 Task: Create Billing Term with Name: Net 30, Description: Payment Term: 30 days and Due Days: 30 days
Action: Mouse moved to (201, 102)
Screenshot: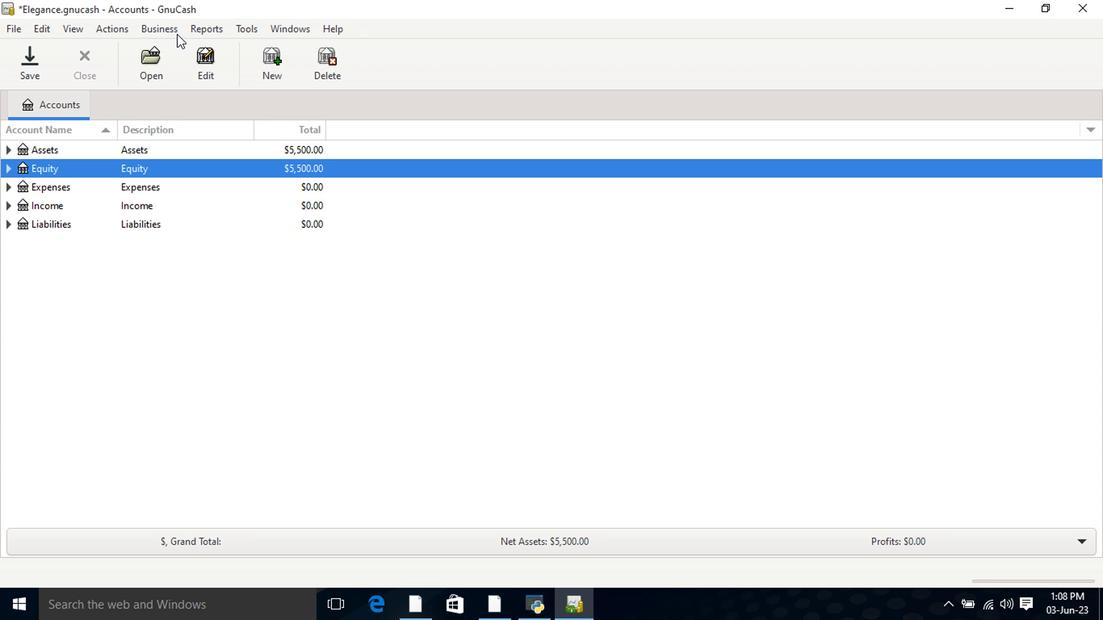 
Action: Mouse pressed left at (201, 102)
Screenshot: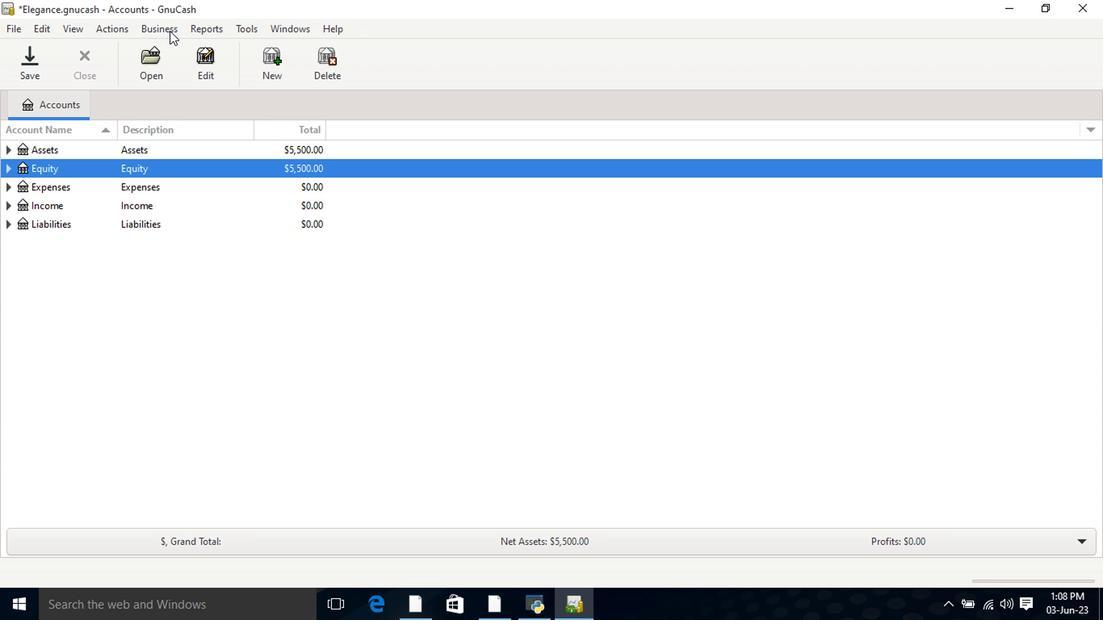 
Action: Mouse moved to (225, 188)
Screenshot: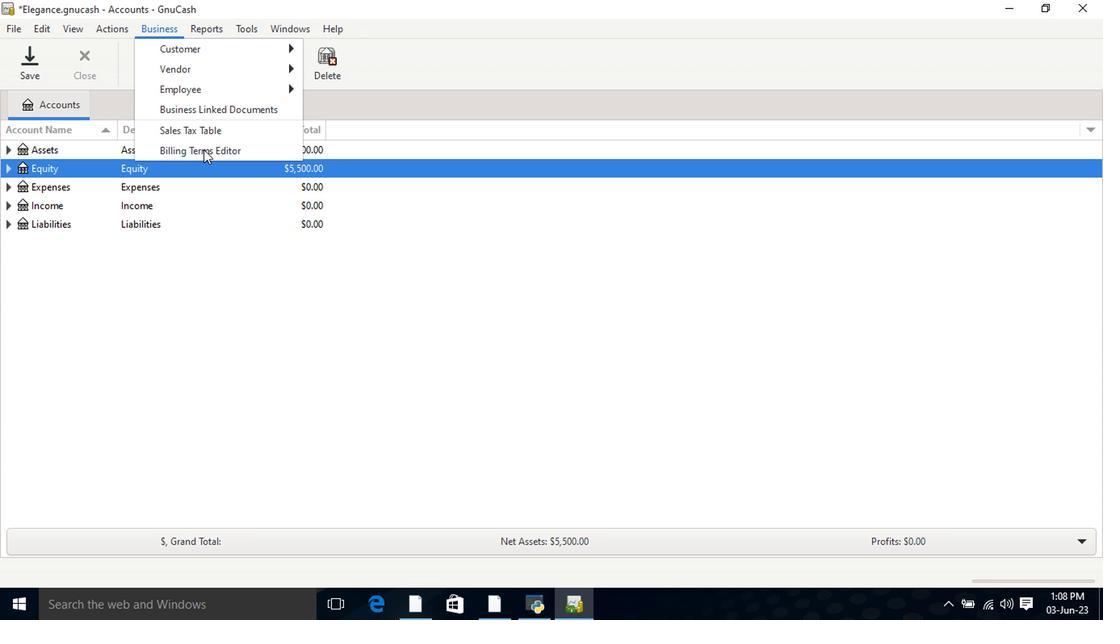 
Action: Mouse pressed left at (225, 188)
Screenshot: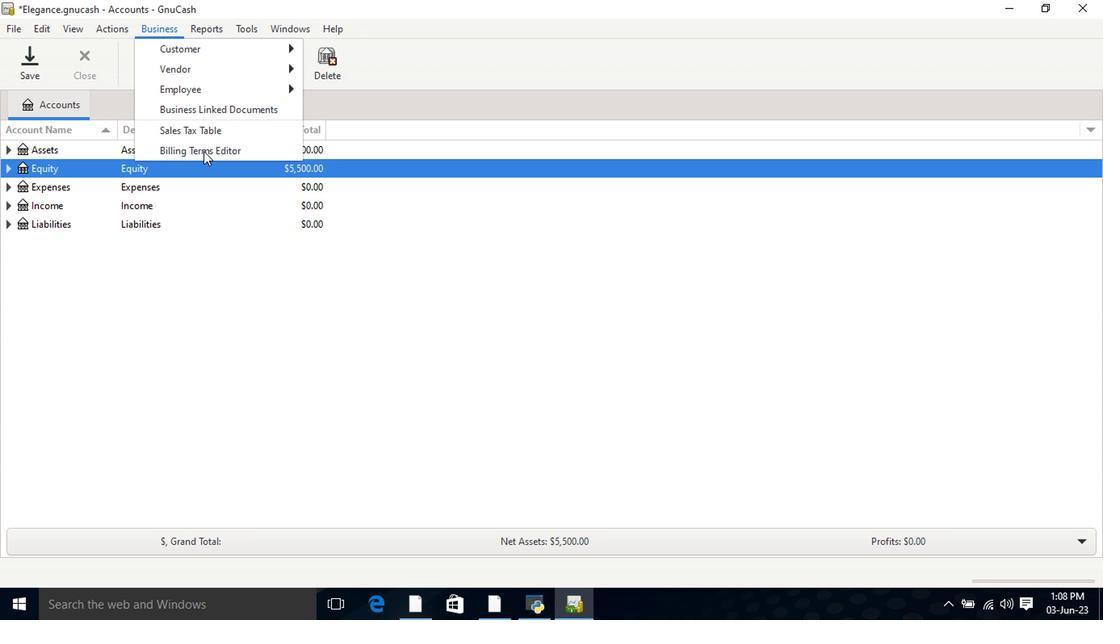 
Action: Mouse moved to (229, 306)
Screenshot: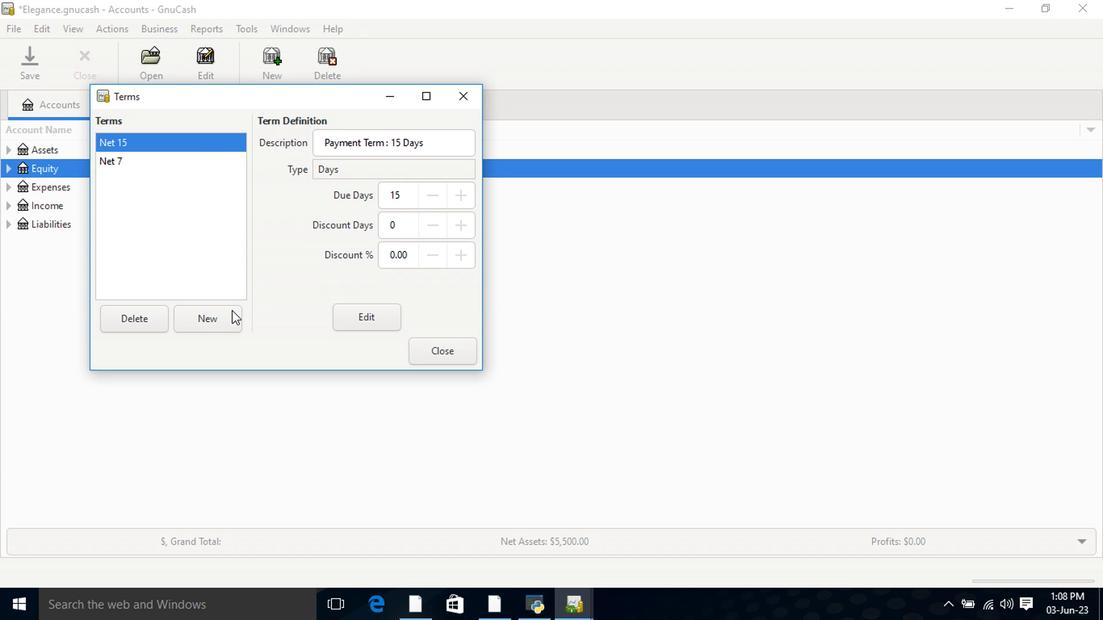 
Action: Mouse pressed left at (229, 306)
Screenshot: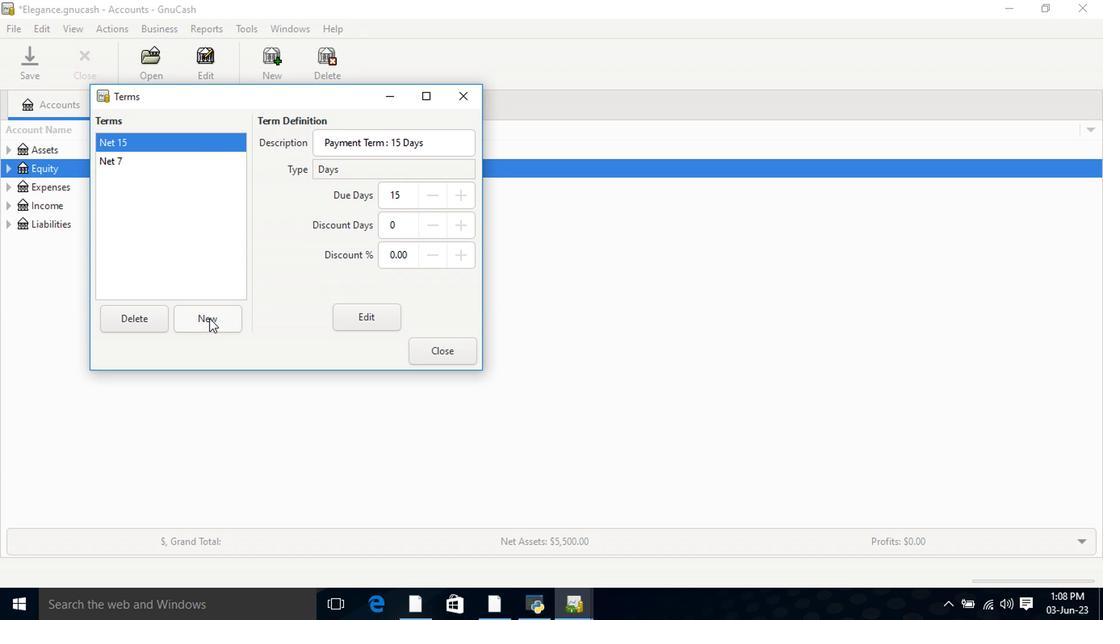 
Action: Key pressed <Key.shift>Net<Key.space>30<Key.tab><Key.shift>Payment<Key.space><Key.shift>Term<Key.space><Key.shift_r>:<Key.space>30<Key.space><Key.shift>Days
Screenshot: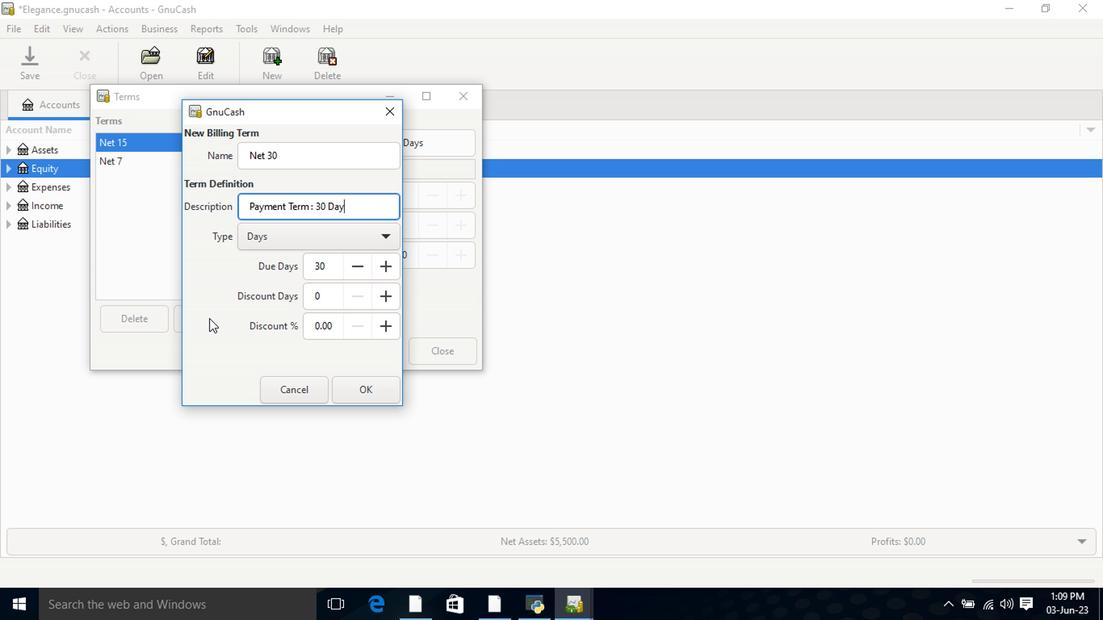 
Action: Mouse moved to (334, 272)
Screenshot: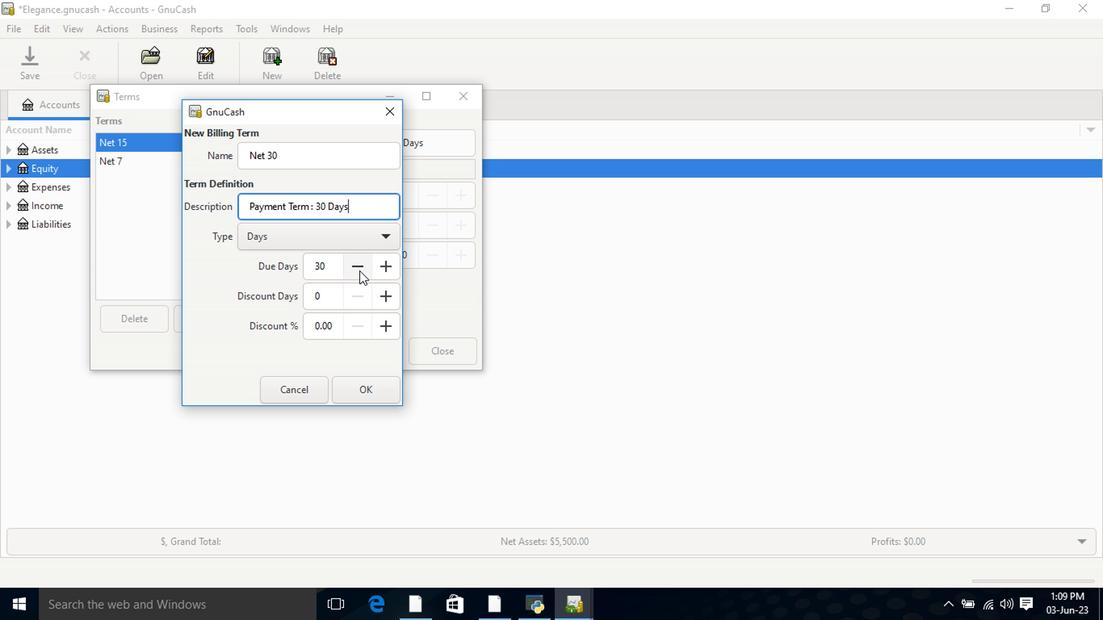 
Action: Mouse pressed left at (334, 272)
Screenshot: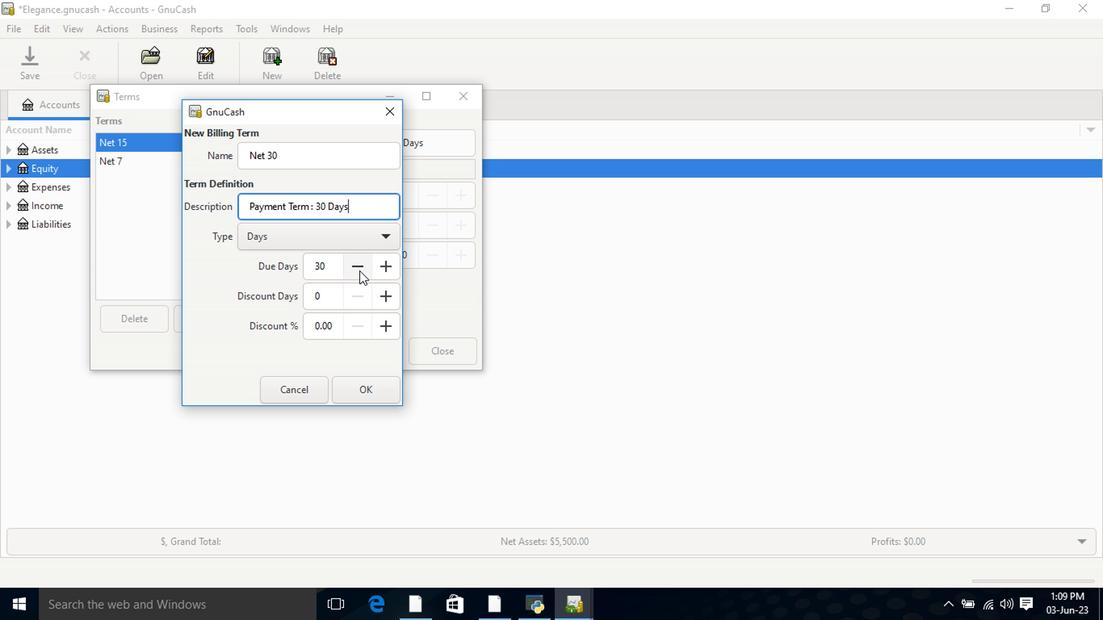 
Action: Mouse pressed left at (334, 272)
Screenshot: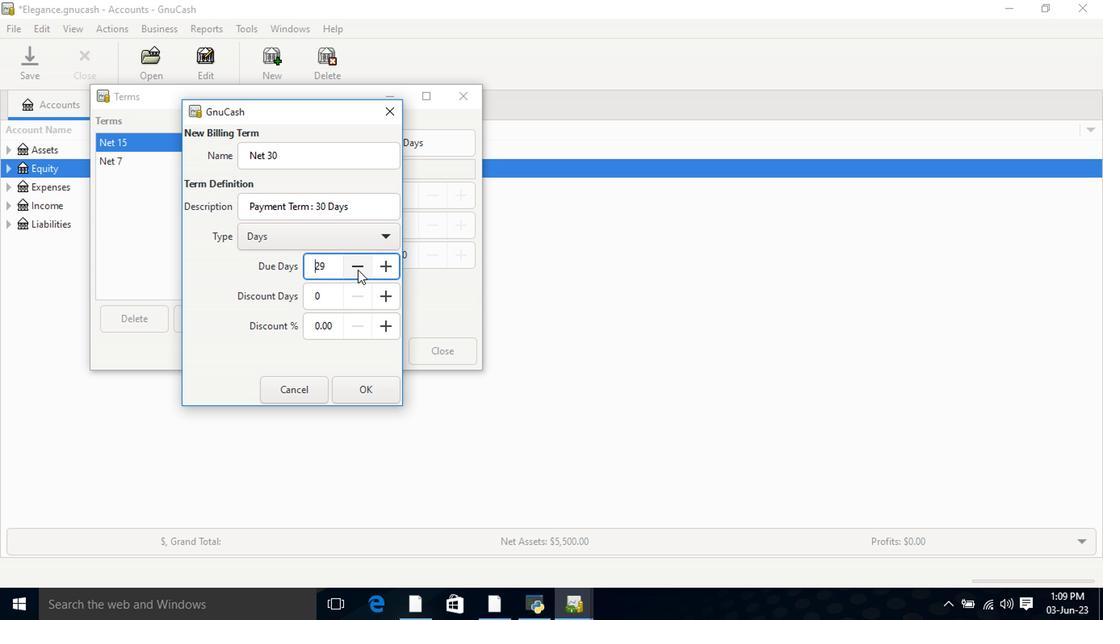 
Action: Mouse moved to (334, 271)
Screenshot: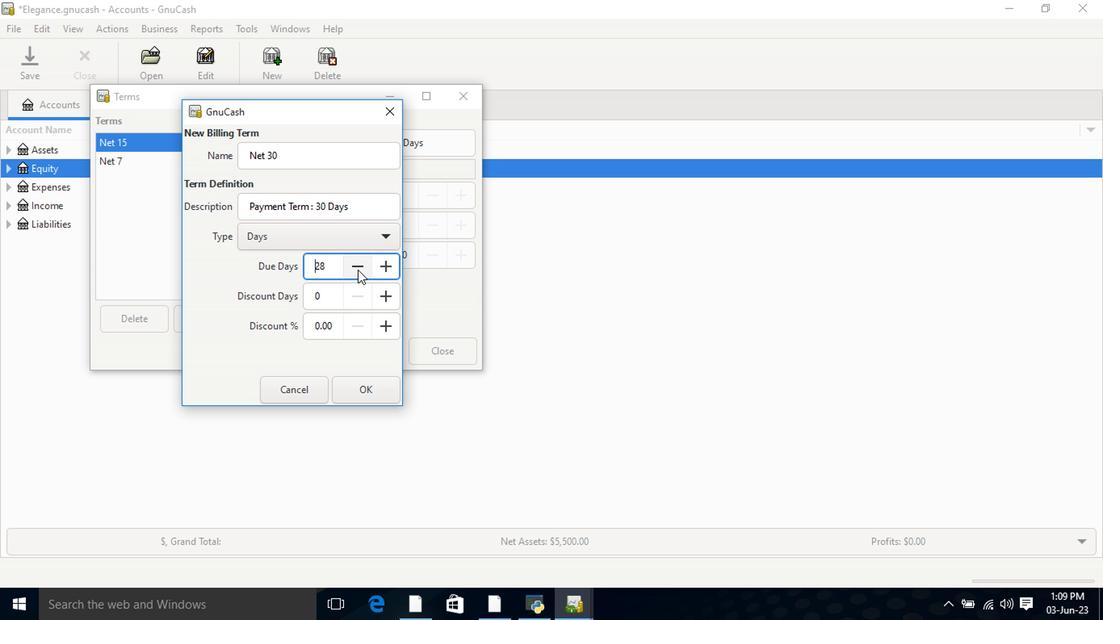 
Action: Mouse pressed left at (334, 271)
Screenshot: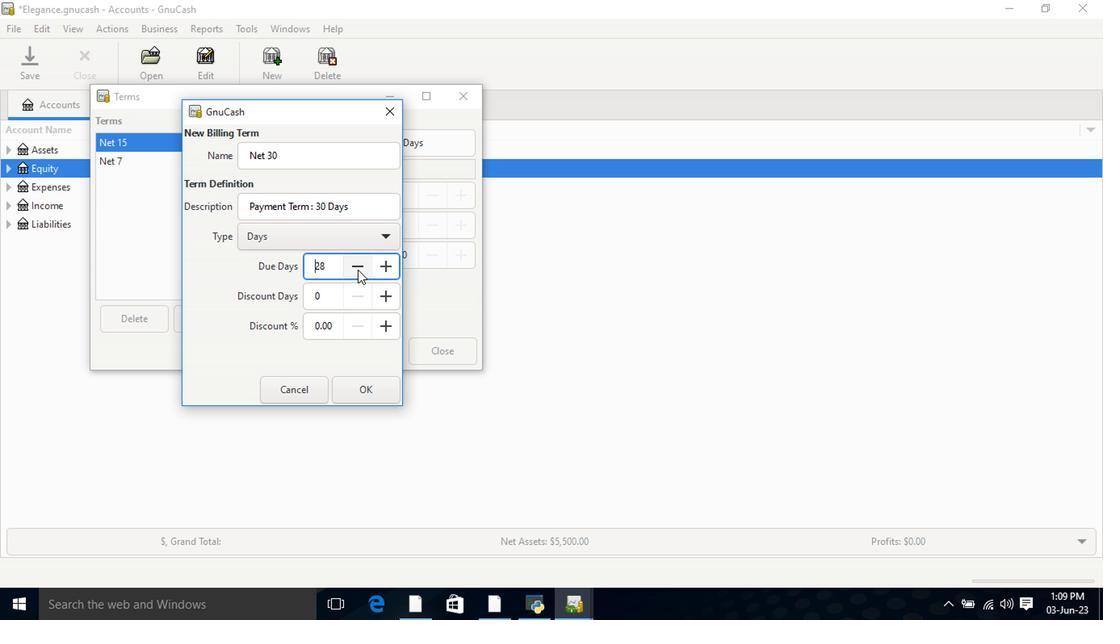
Action: Mouse pressed left at (334, 271)
Screenshot: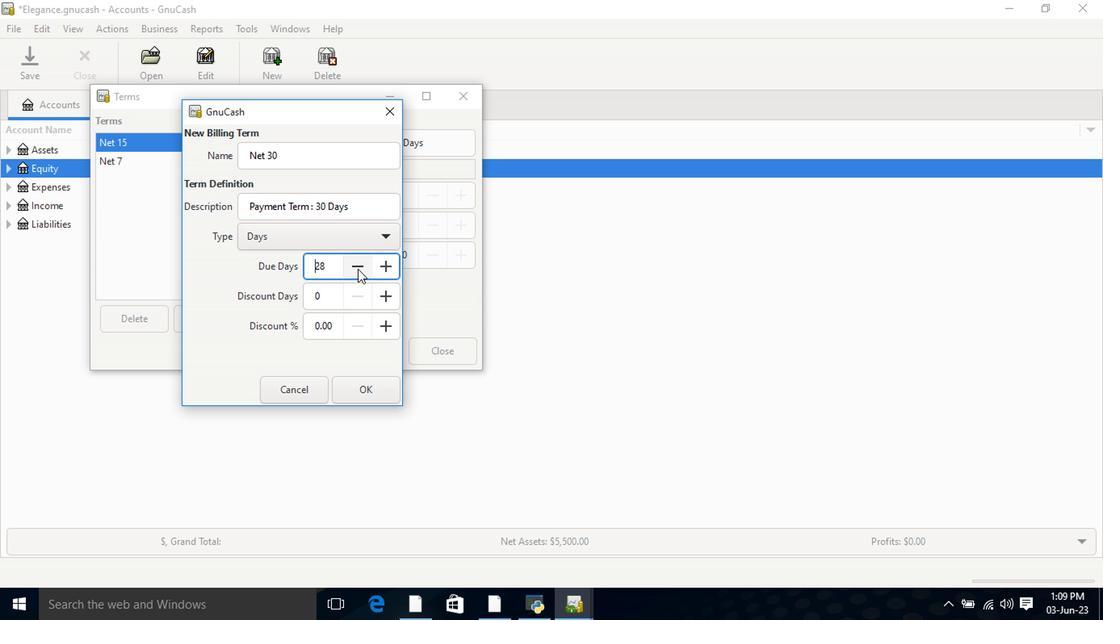 
Action: Mouse pressed left at (334, 271)
Screenshot: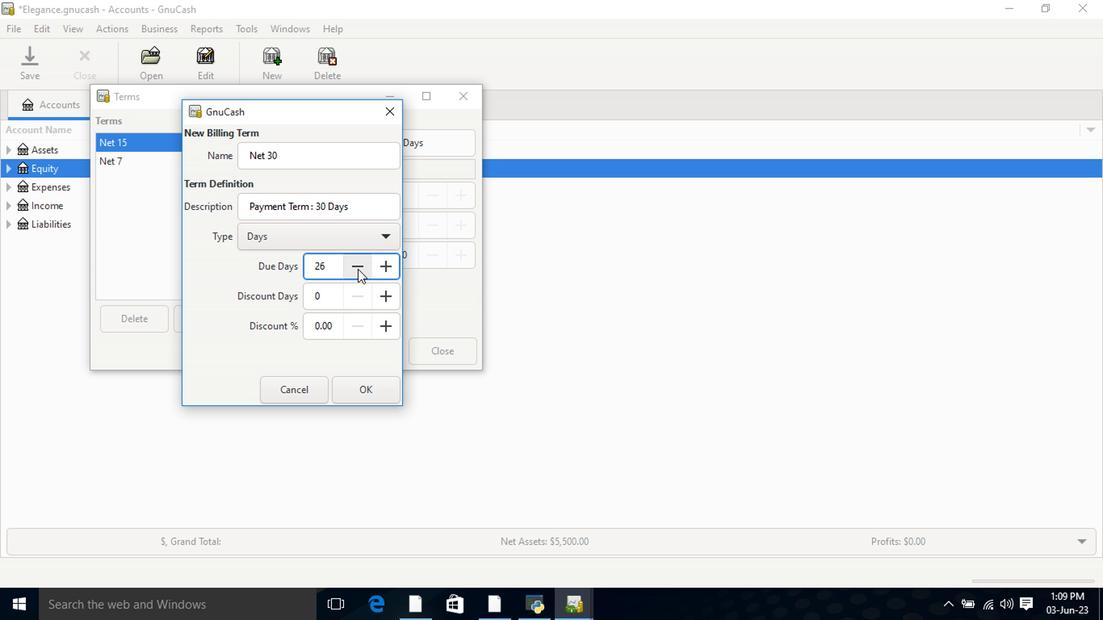 
Action: Mouse pressed left at (334, 271)
Screenshot: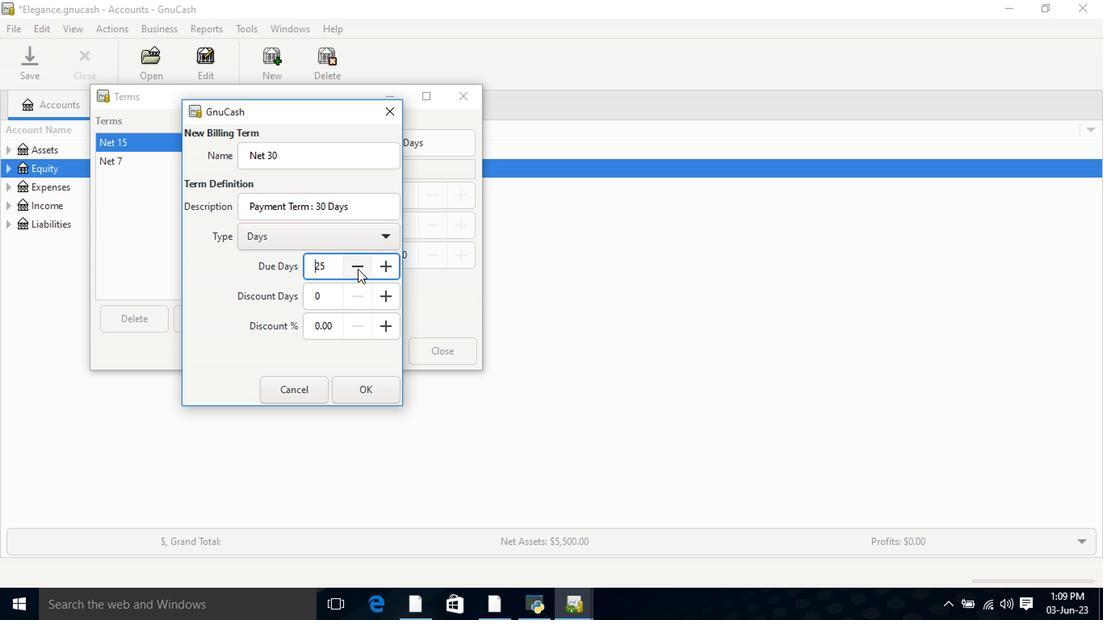 
Action: Mouse pressed left at (334, 271)
Screenshot: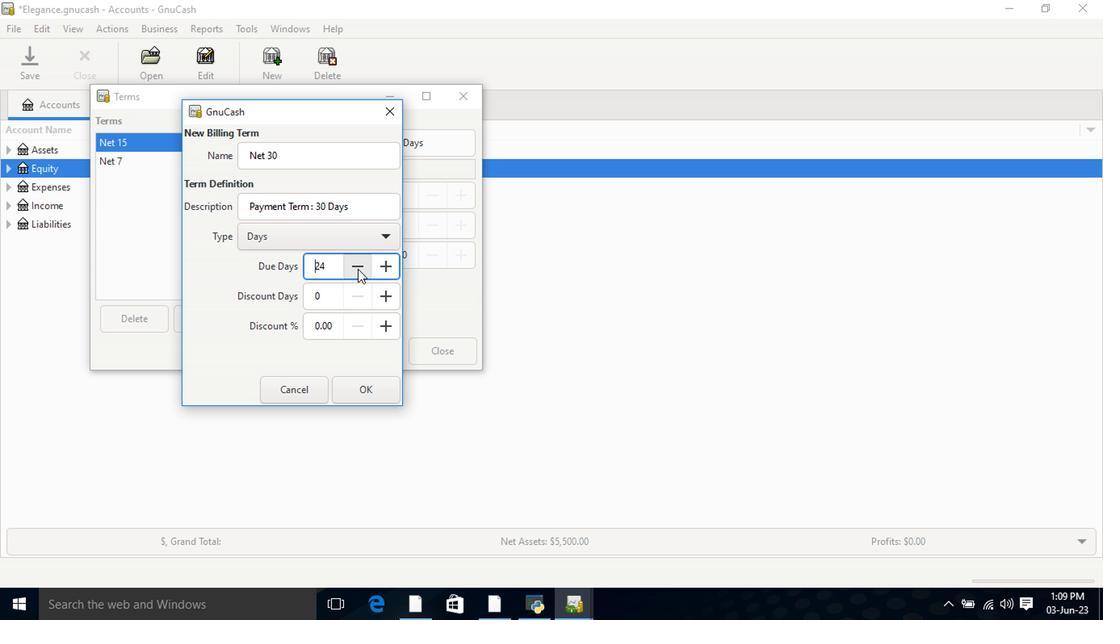 
Action: Mouse pressed left at (334, 271)
Screenshot: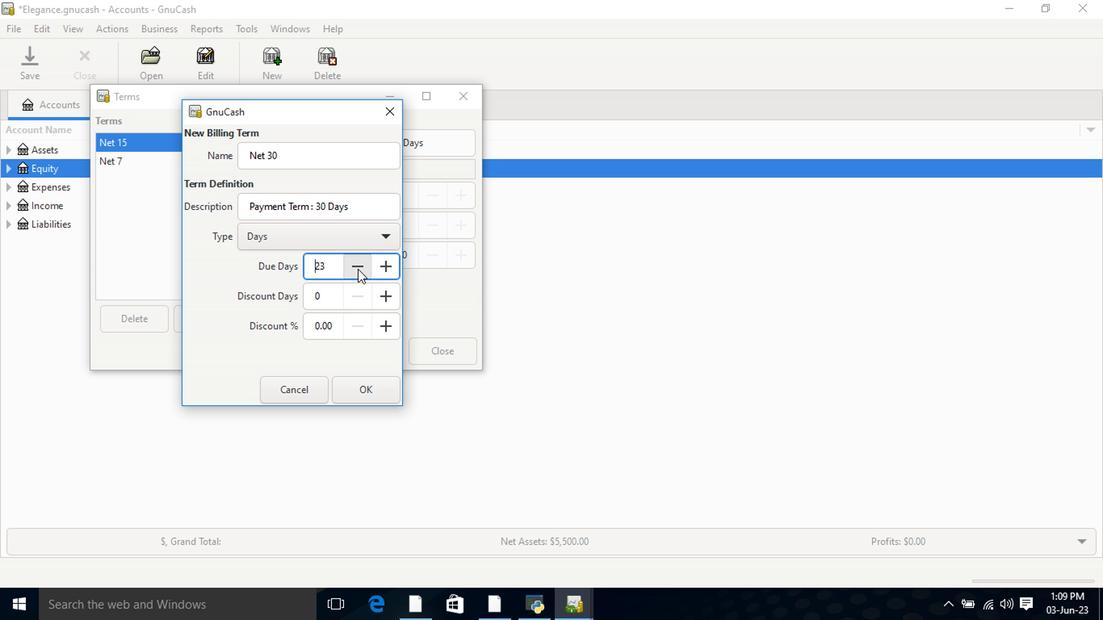 
Action: Mouse pressed left at (334, 271)
Screenshot: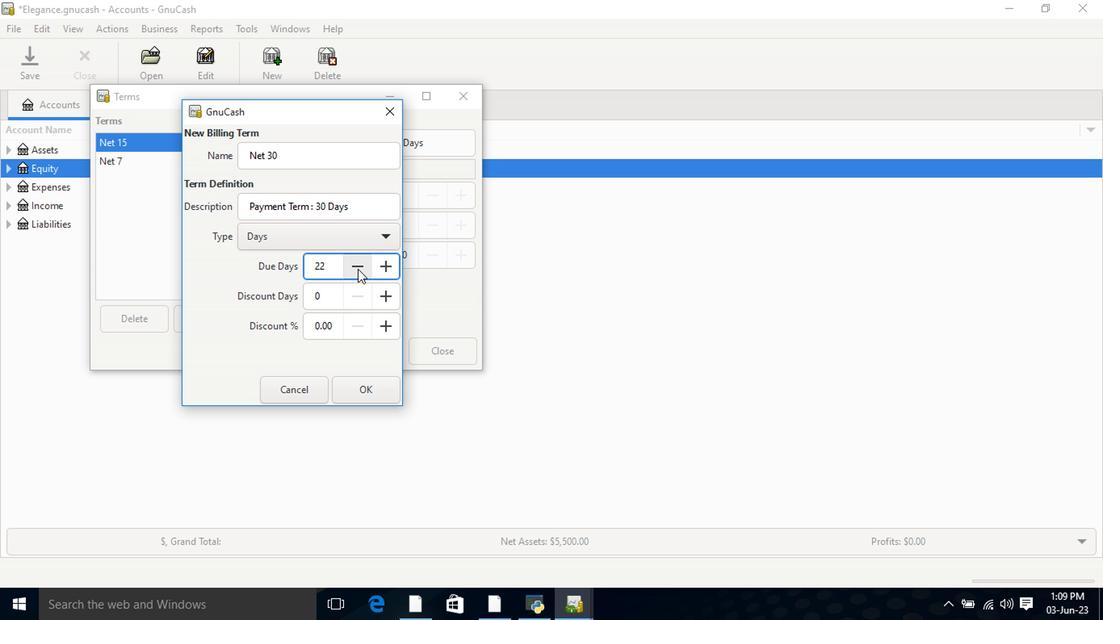
Action: Mouse pressed left at (334, 271)
Screenshot: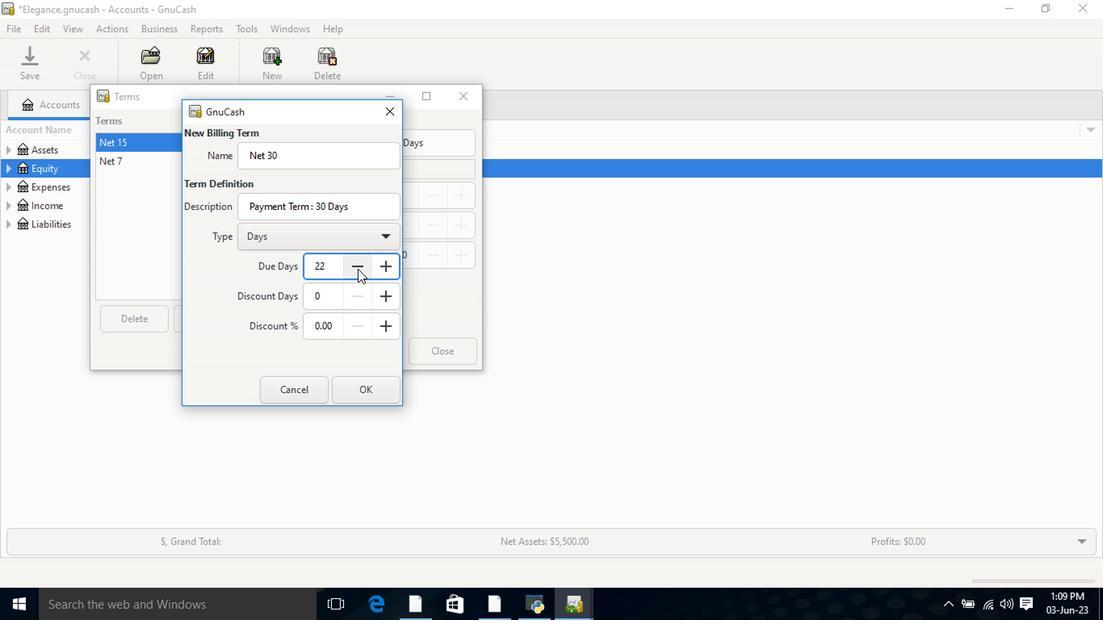 
Action: Mouse pressed left at (334, 271)
Screenshot: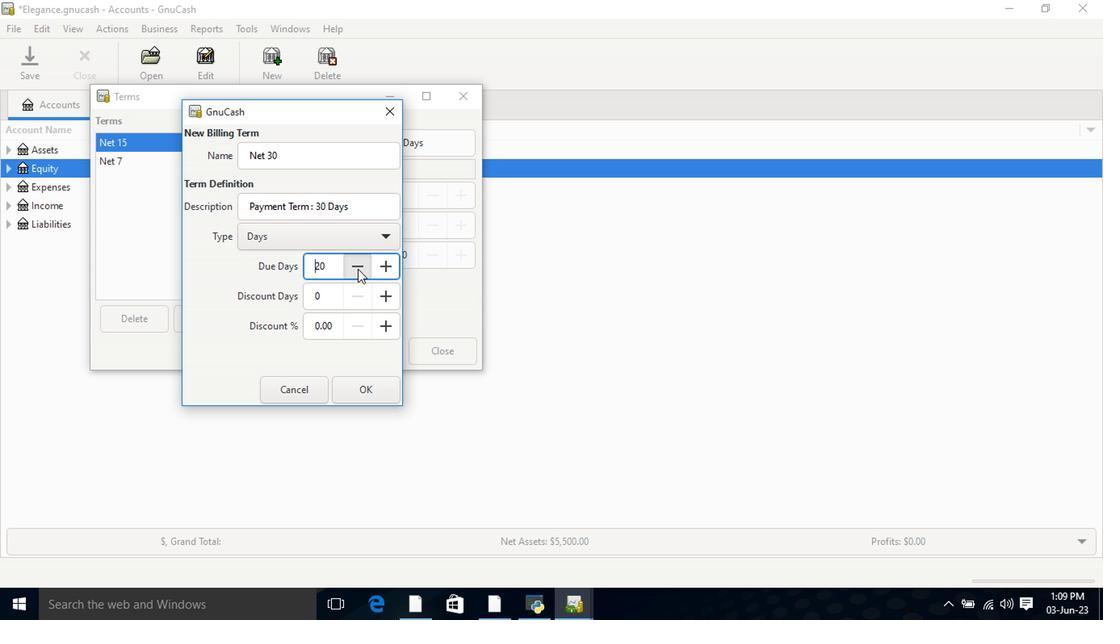 
Action: Mouse pressed left at (334, 271)
Screenshot: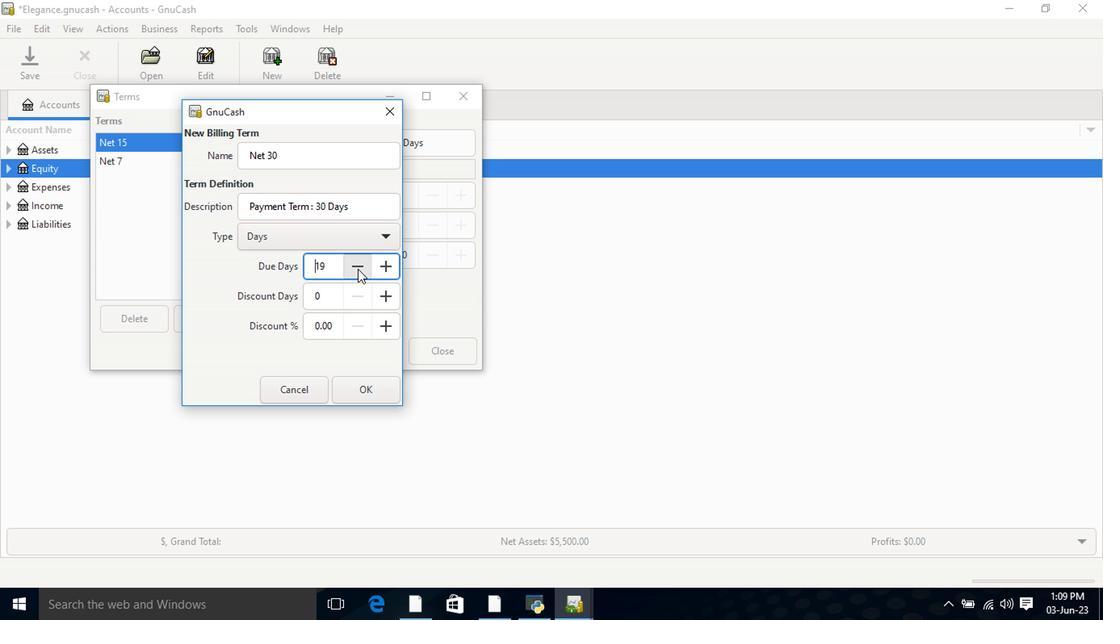 
Action: Mouse moved to (334, 271)
Screenshot: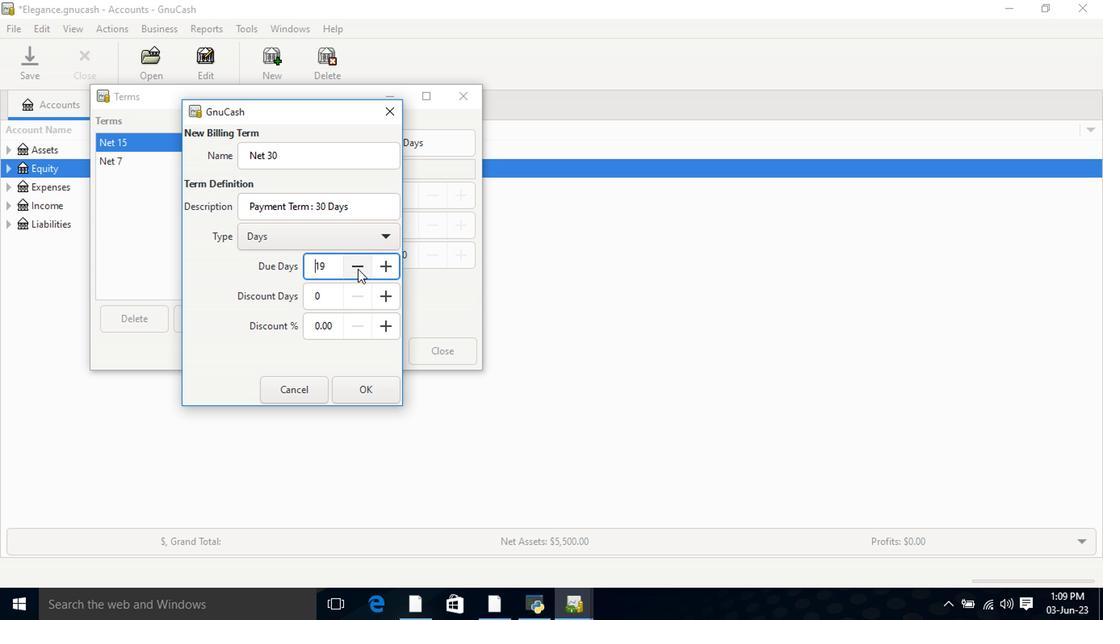 
Action: Mouse pressed left at (334, 271)
Screenshot: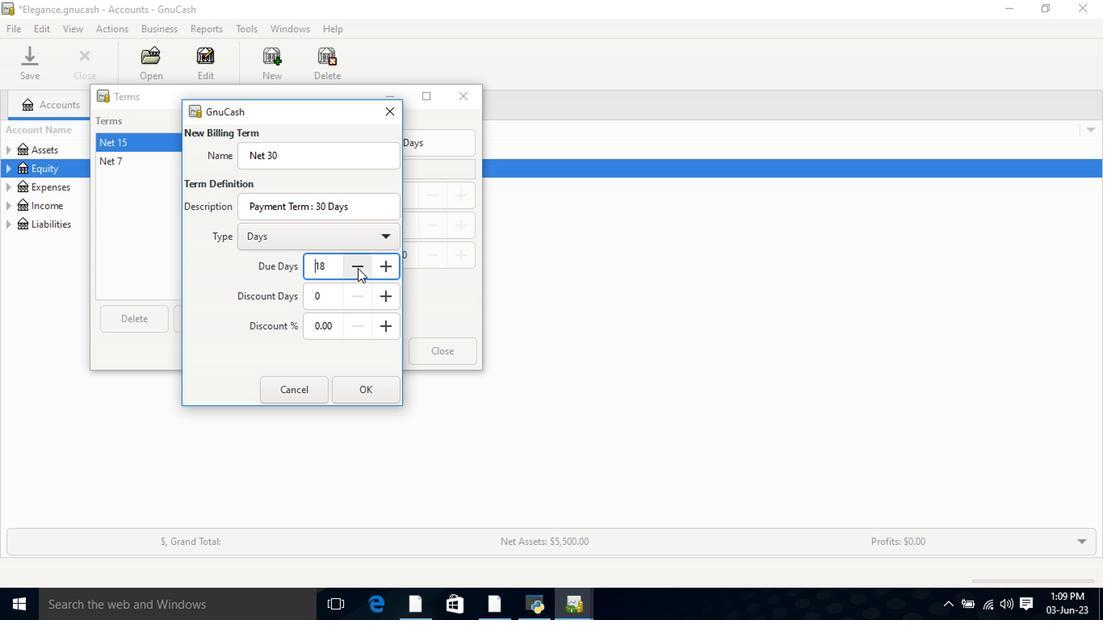
Action: Mouse moved to (334, 271)
Screenshot: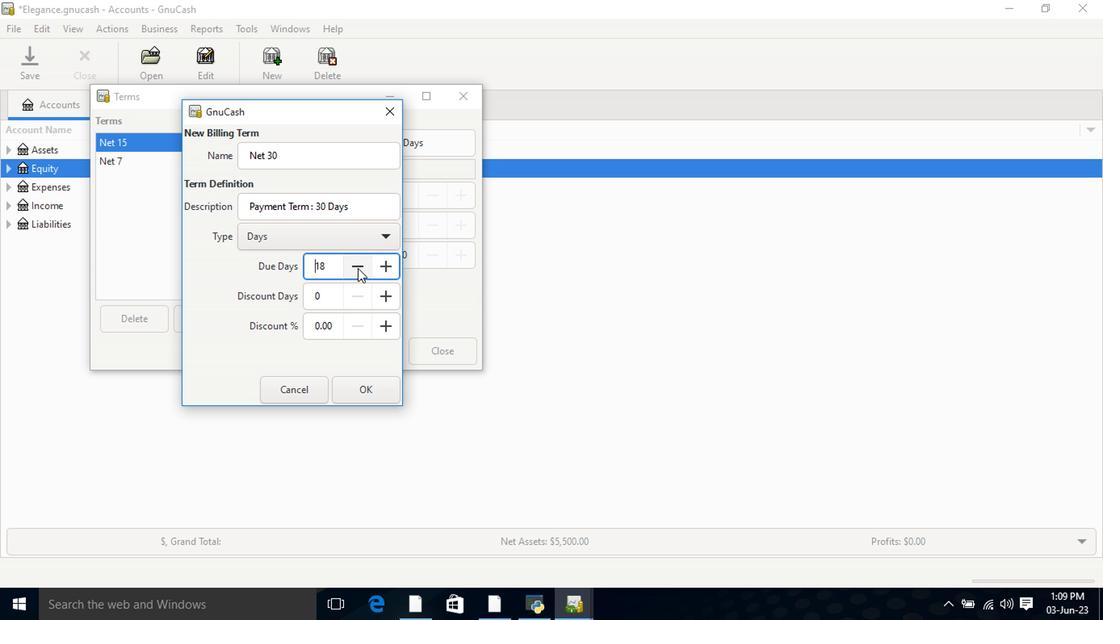 
Action: Mouse pressed left at (334, 271)
Screenshot: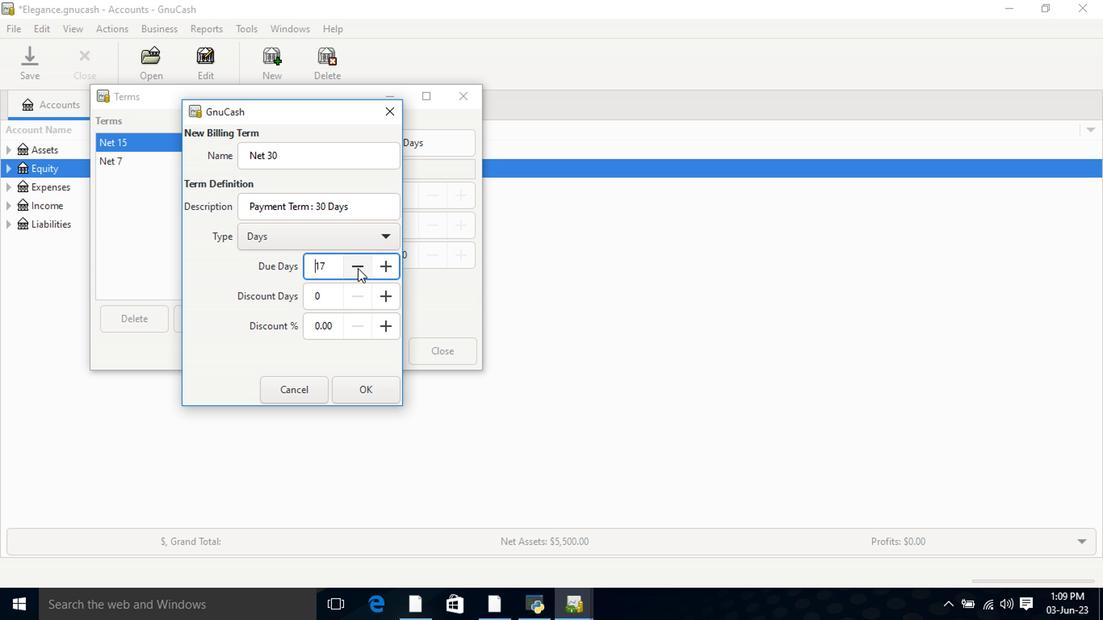 
Action: Mouse moved to (355, 266)
Screenshot: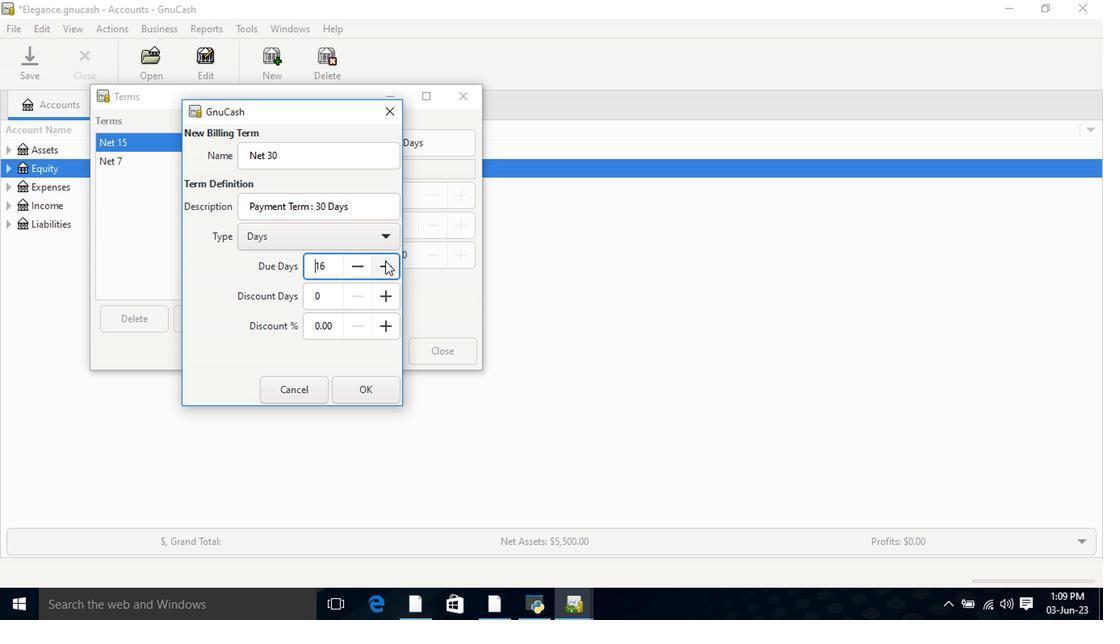 
Action: Mouse pressed left at (355, 266)
Screenshot: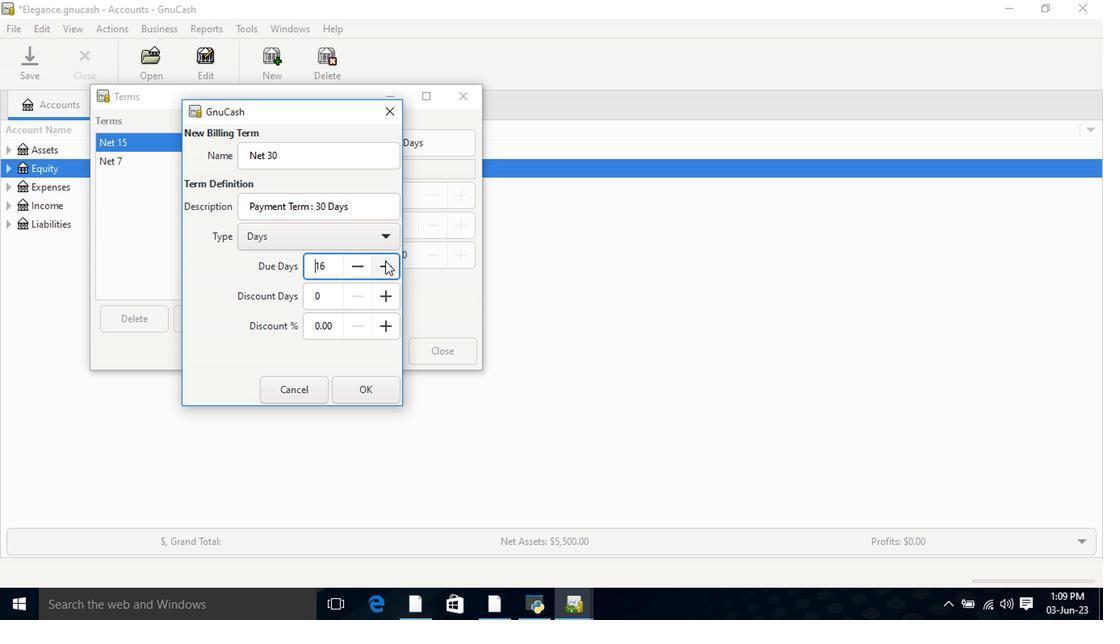 
Action: Mouse pressed left at (355, 266)
Screenshot: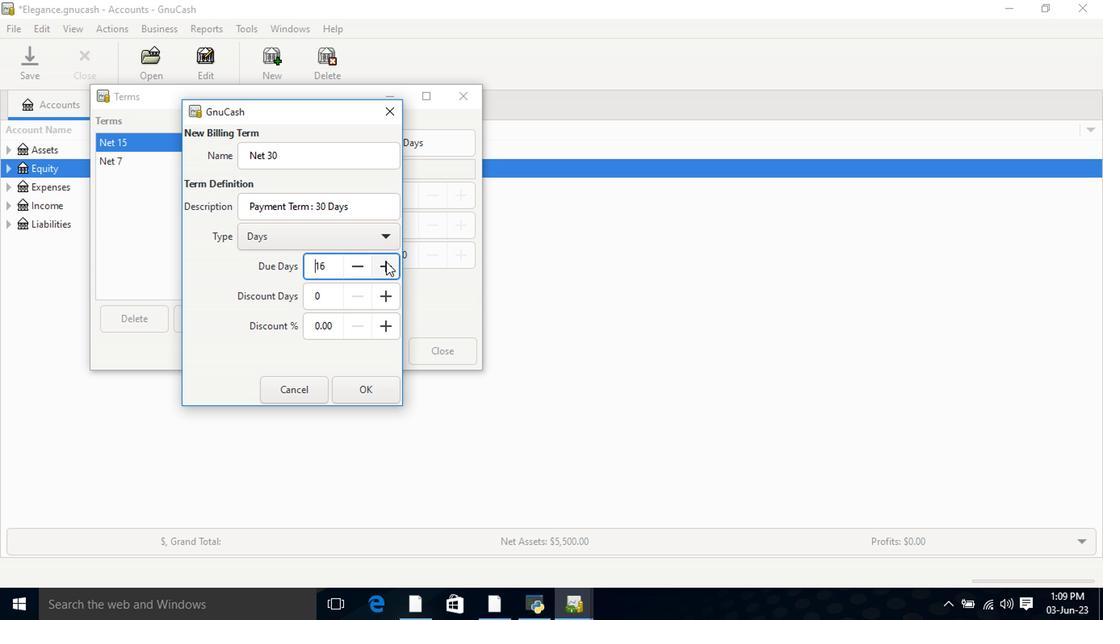 
Action: Mouse pressed left at (355, 266)
Screenshot: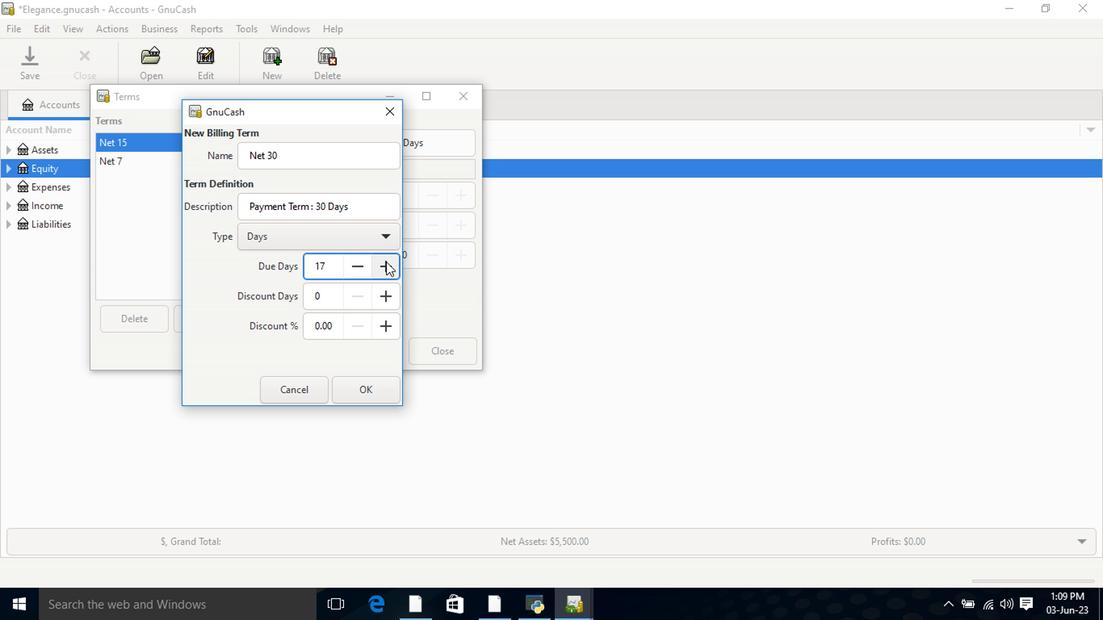 
Action: Mouse pressed left at (355, 266)
Screenshot: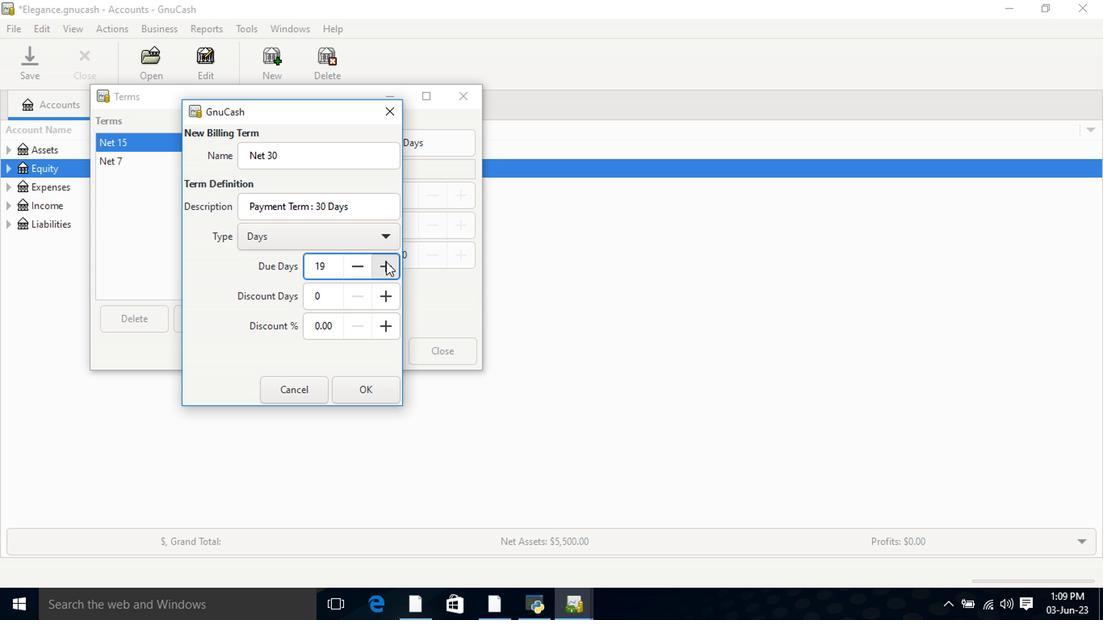 
Action: Mouse pressed left at (355, 266)
Screenshot: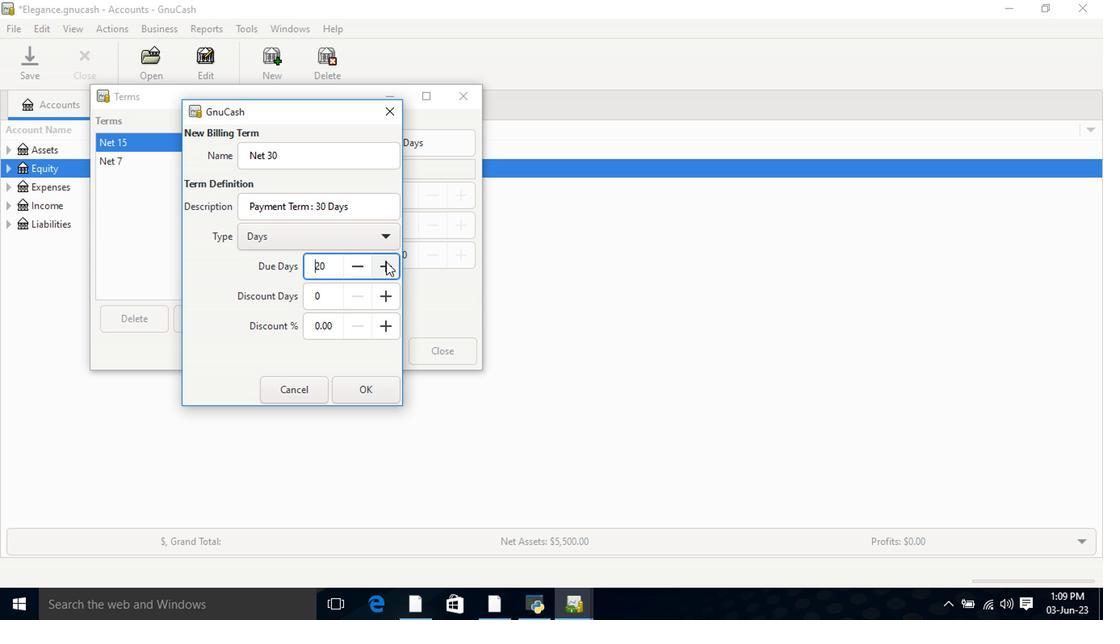 
Action: Mouse pressed left at (355, 266)
Screenshot: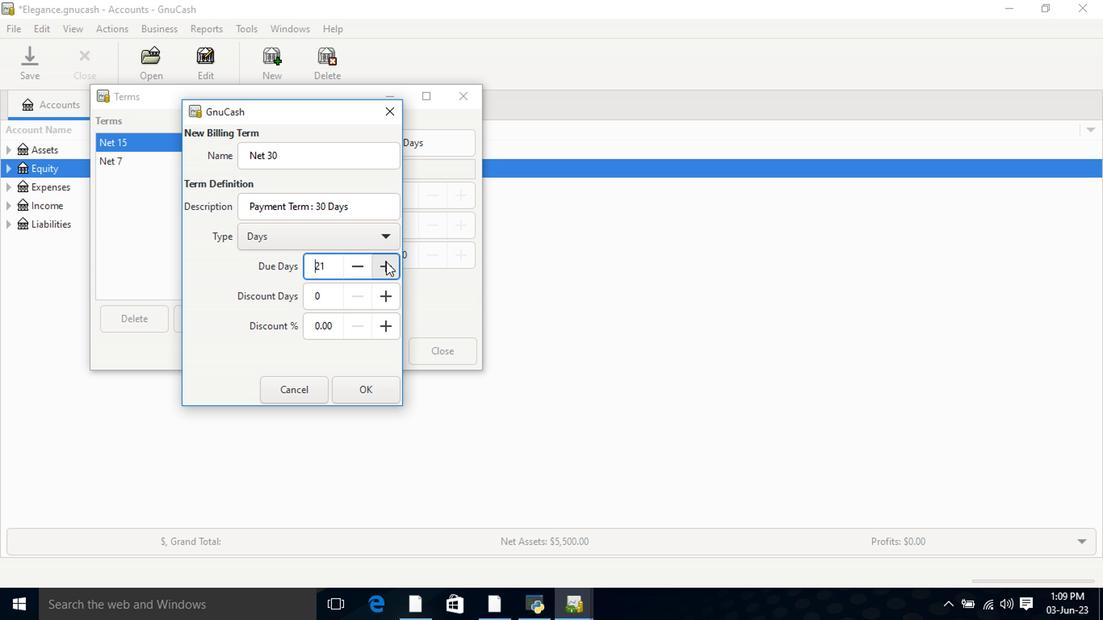 
Action: Mouse pressed left at (355, 266)
Screenshot: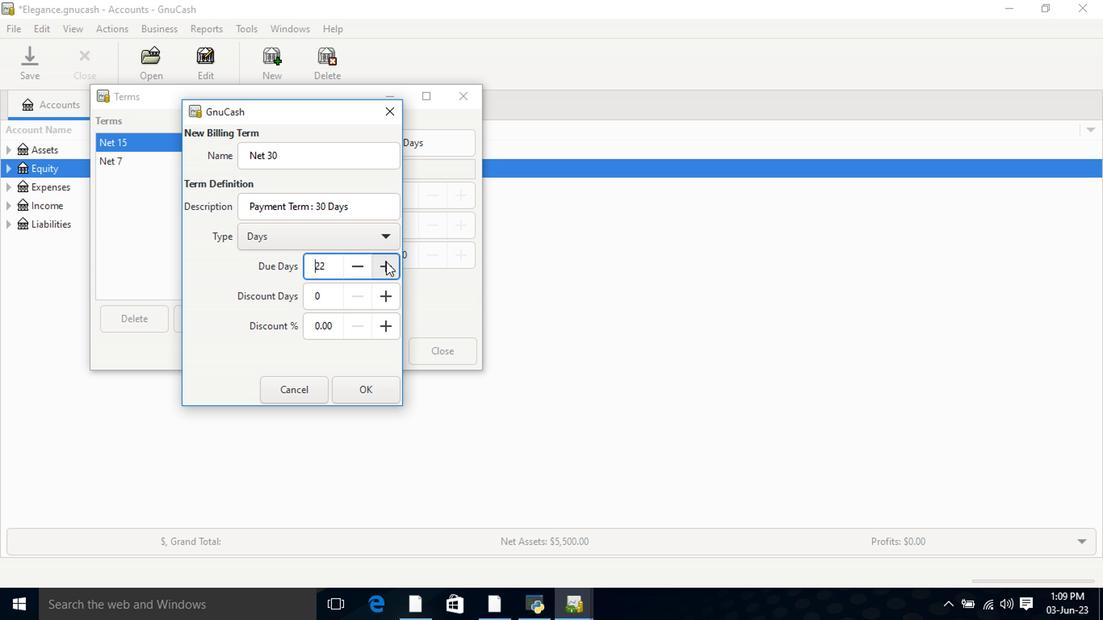 
Action: Mouse pressed left at (355, 266)
Screenshot: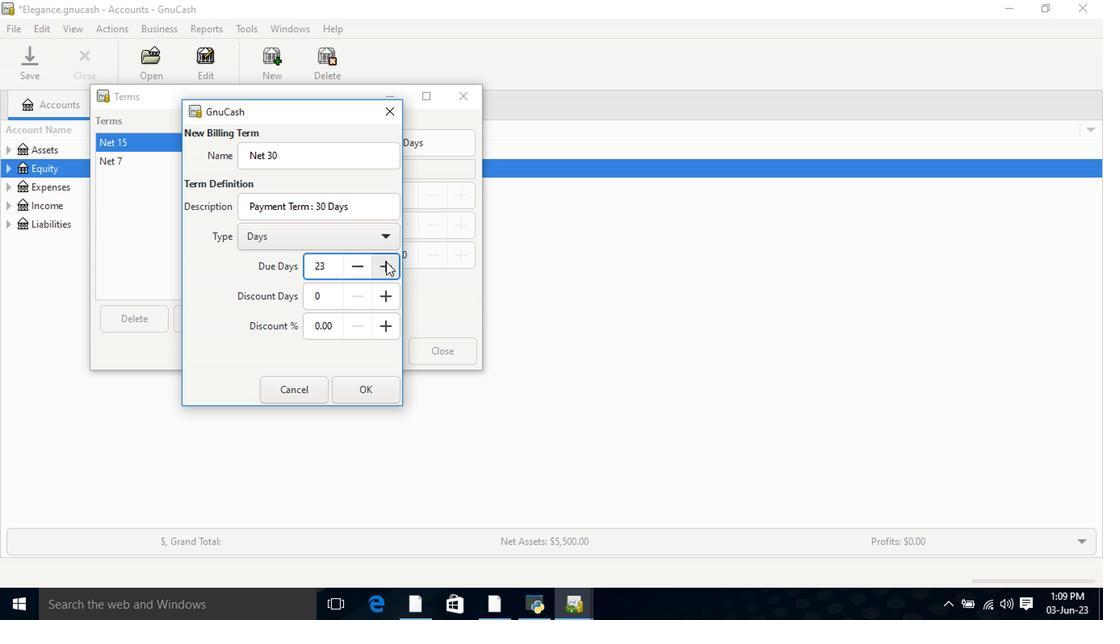 
Action: Mouse pressed left at (355, 266)
Screenshot: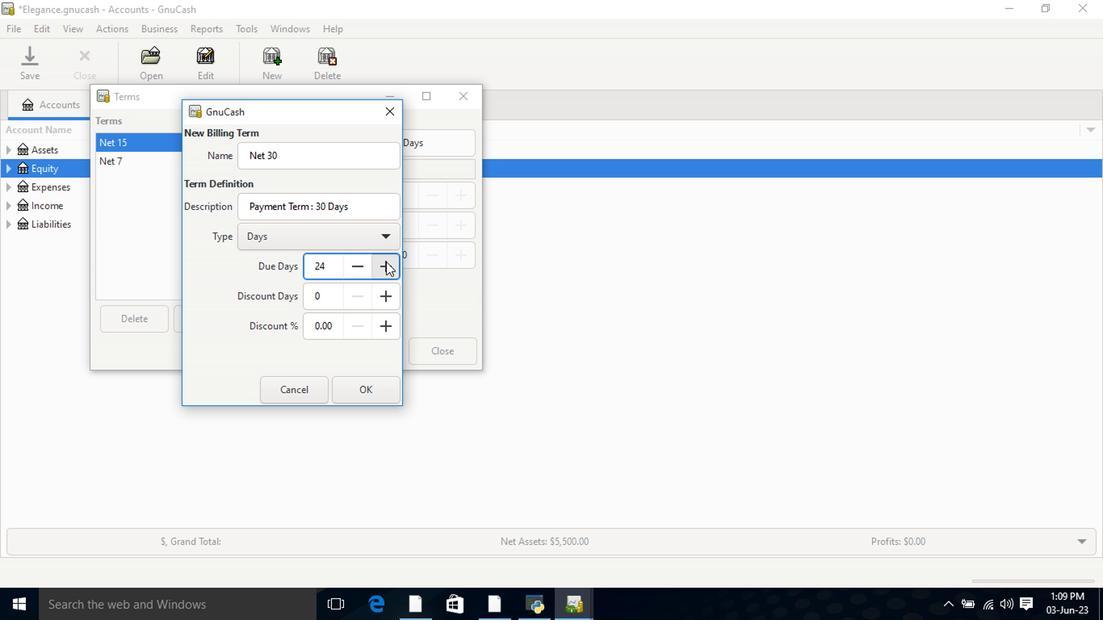 
Action: Mouse pressed left at (355, 266)
Screenshot: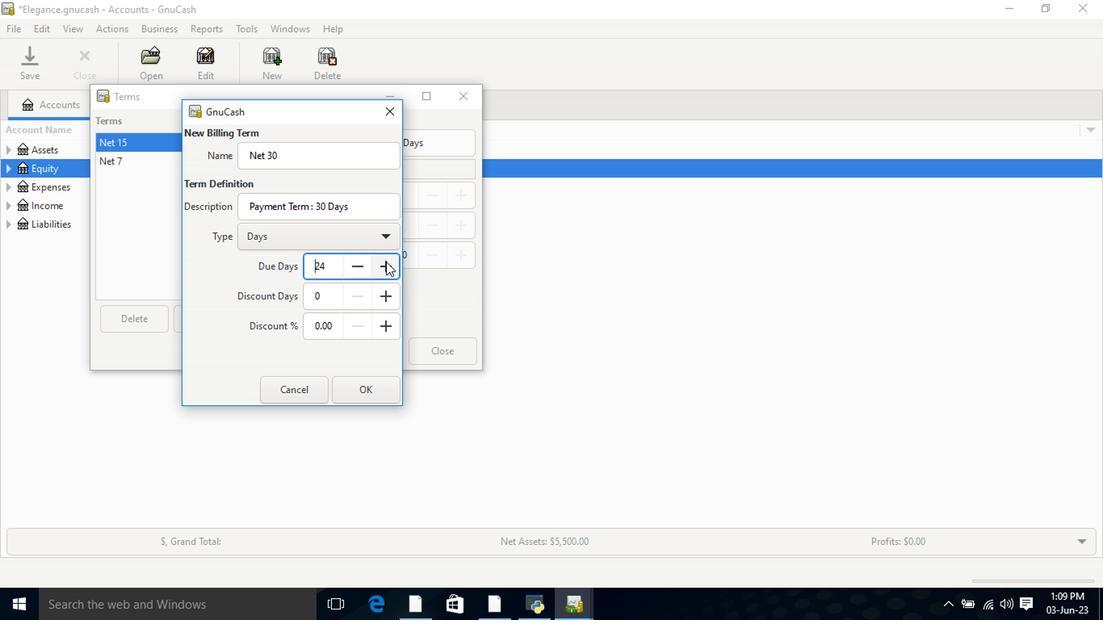 
Action: Mouse pressed left at (355, 266)
Screenshot: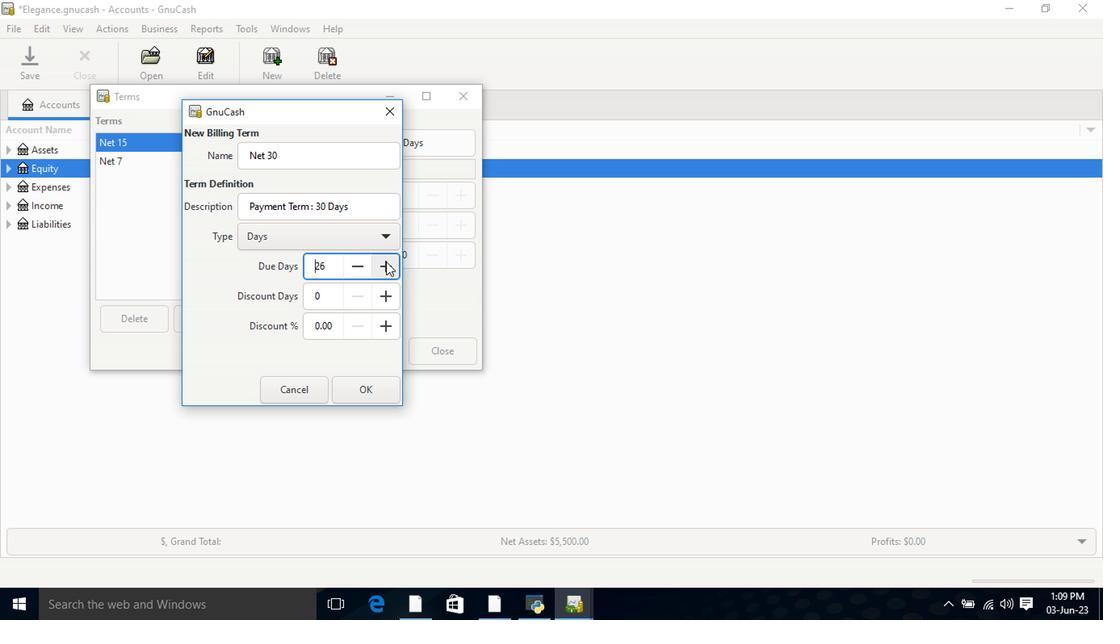 
Action: Mouse pressed left at (355, 266)
Screenshot: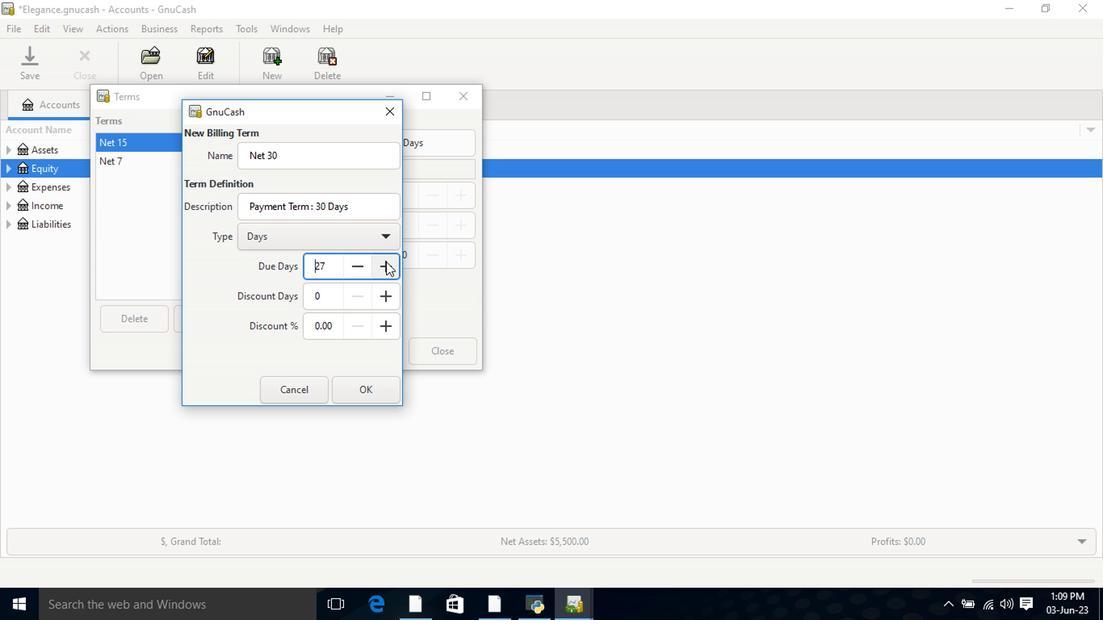 
Action: Mouse pressed left at (355, 266)
Screenshot: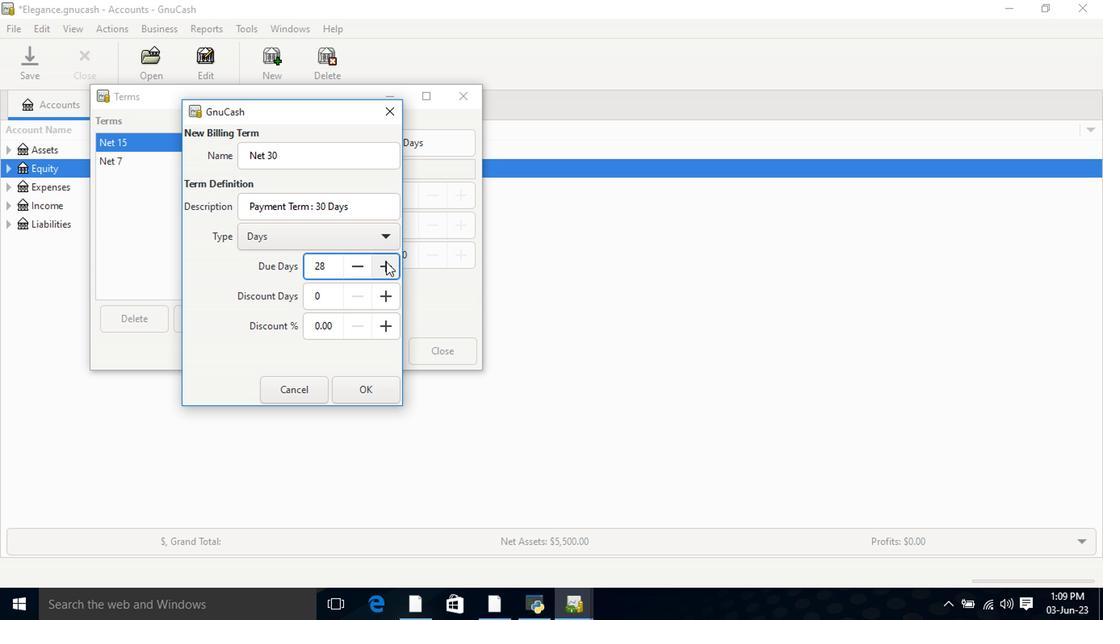 
Action: Mouse pressed left at (355, 266)
Screenshot: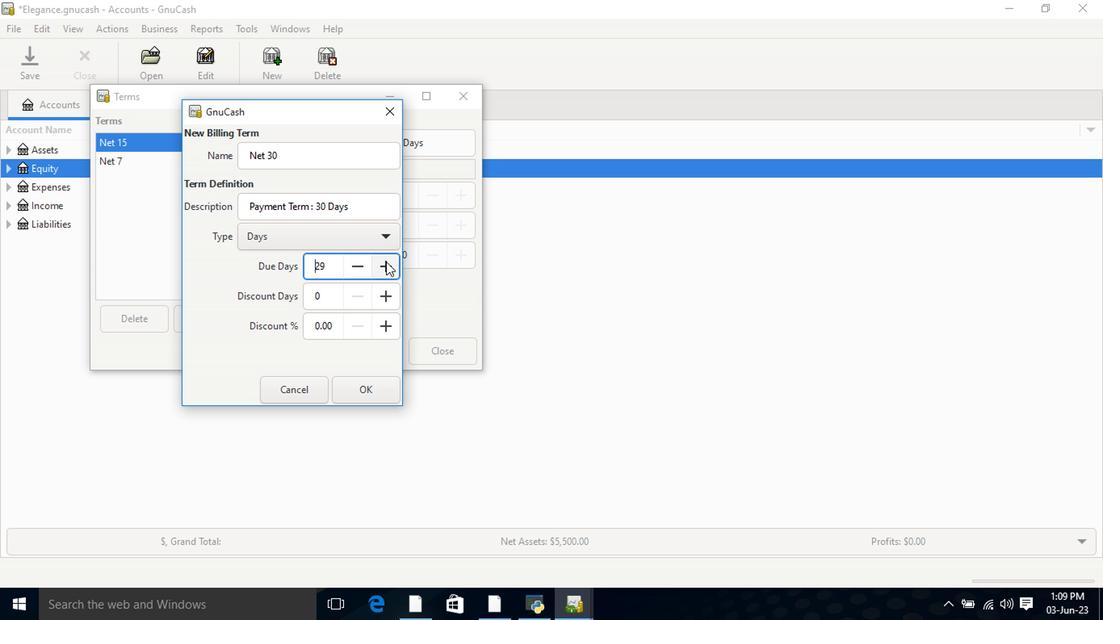 
Action: Mouse moved to (334, 359)
Screenshot: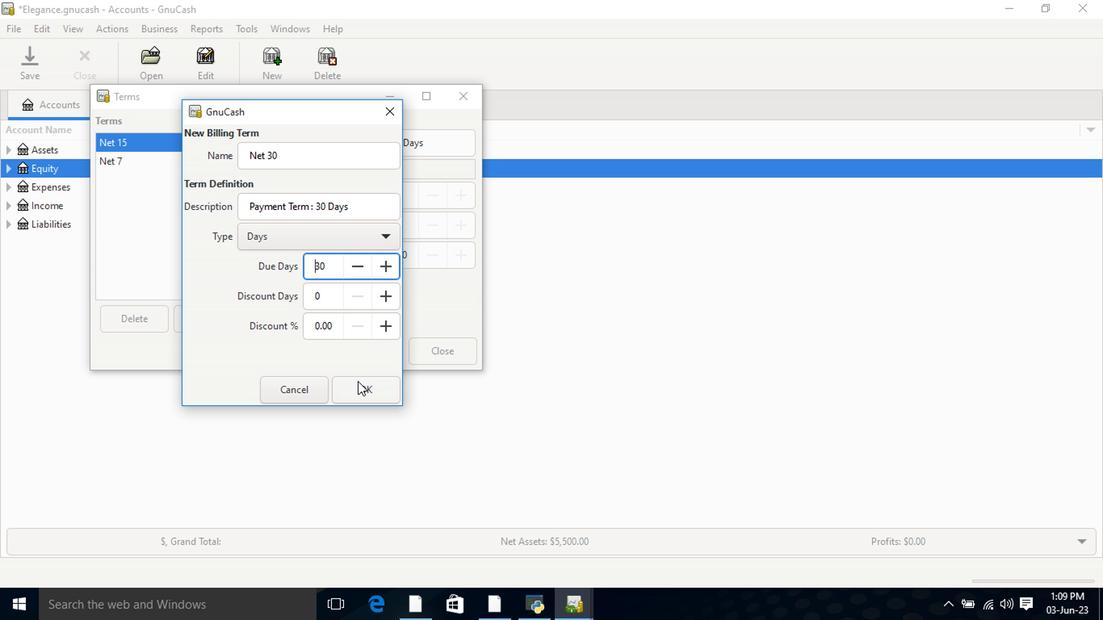 
Action: Mouse pressed left at (334, 359)
Screenshot: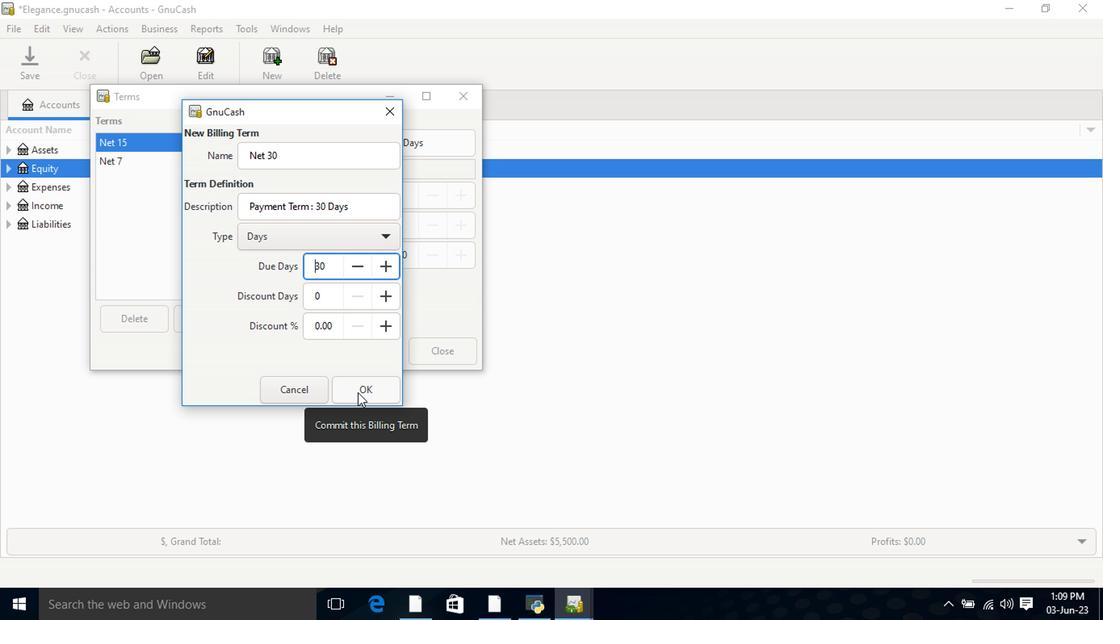 
Action: Mouse moved to (385, 326)
Screenshot: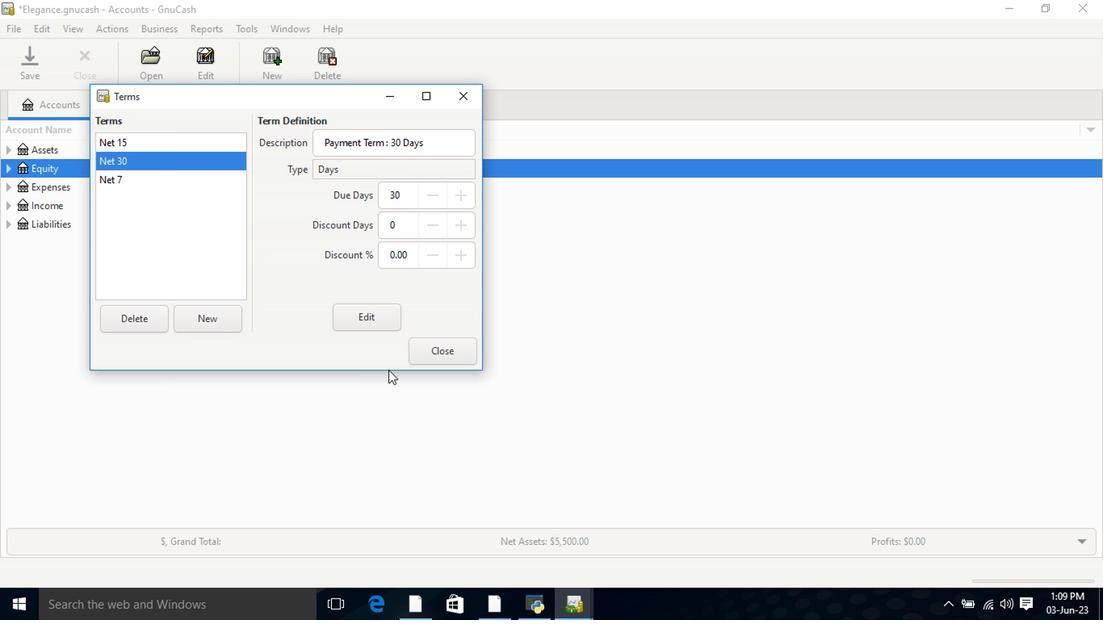 
Action: Mouse pressed left at (385, 326)
Screenshot: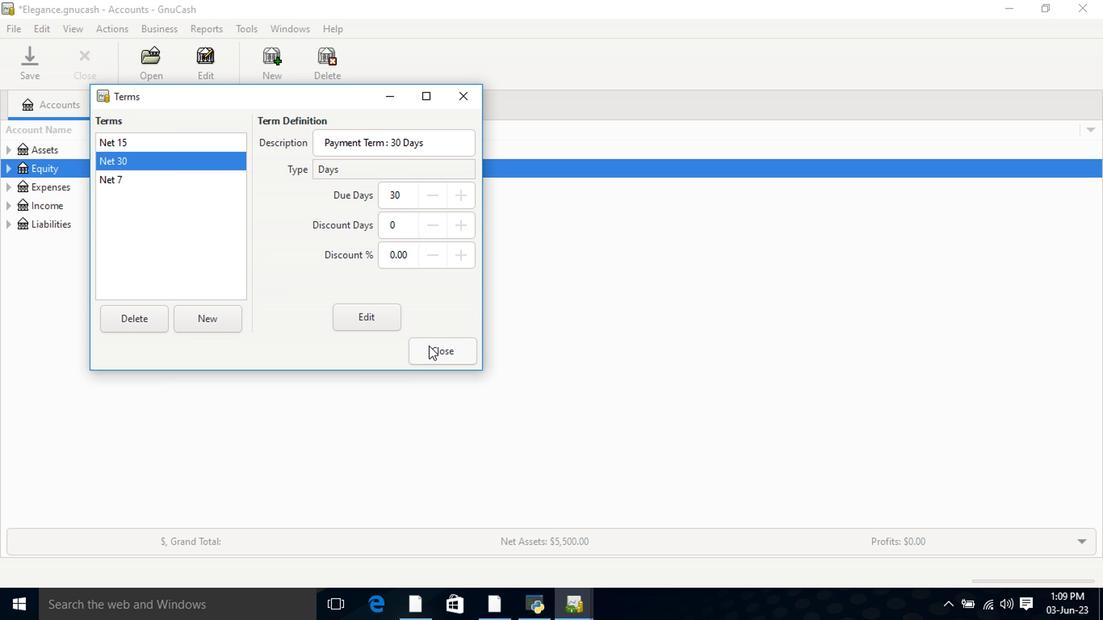 
